 Task: Create a rule when someone is mentioned in a checklist on a card by me .
Action: Mouse moved to (1369, 114)
Screenshot: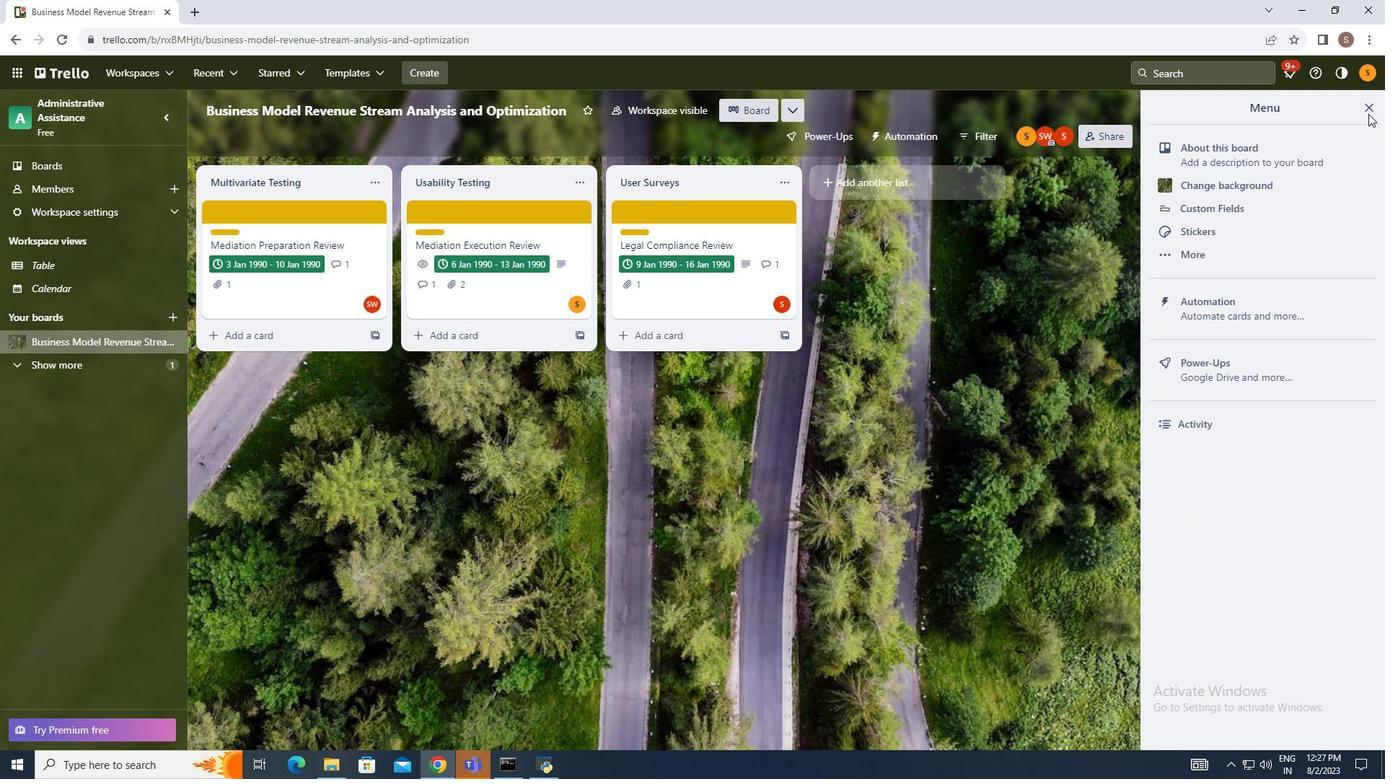 
Action: Mouse pressed left at (1369, 114)
Screenshot: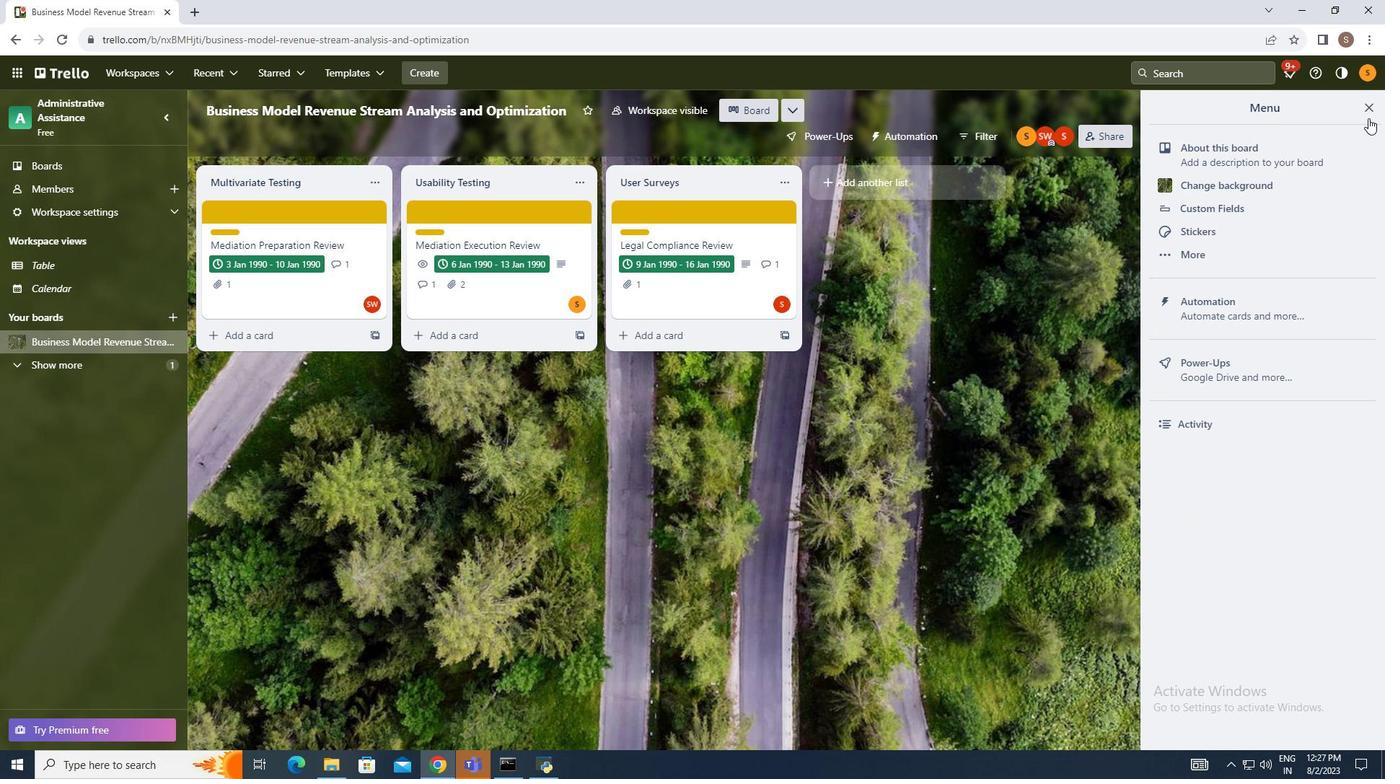 
Action: Mouse moved to (1268, 303)
Screenshot: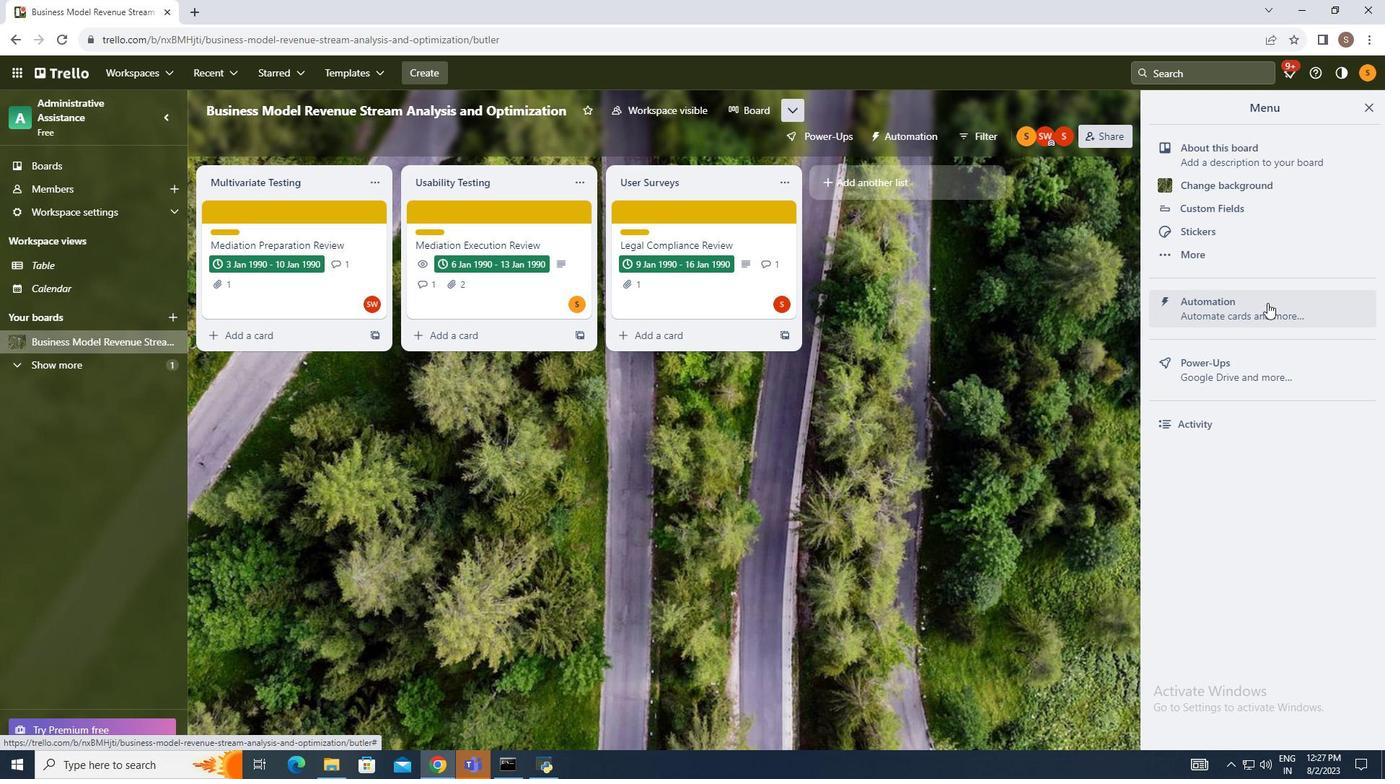 
Action: Mouse pressed left at (1268, 303)
Screenshot: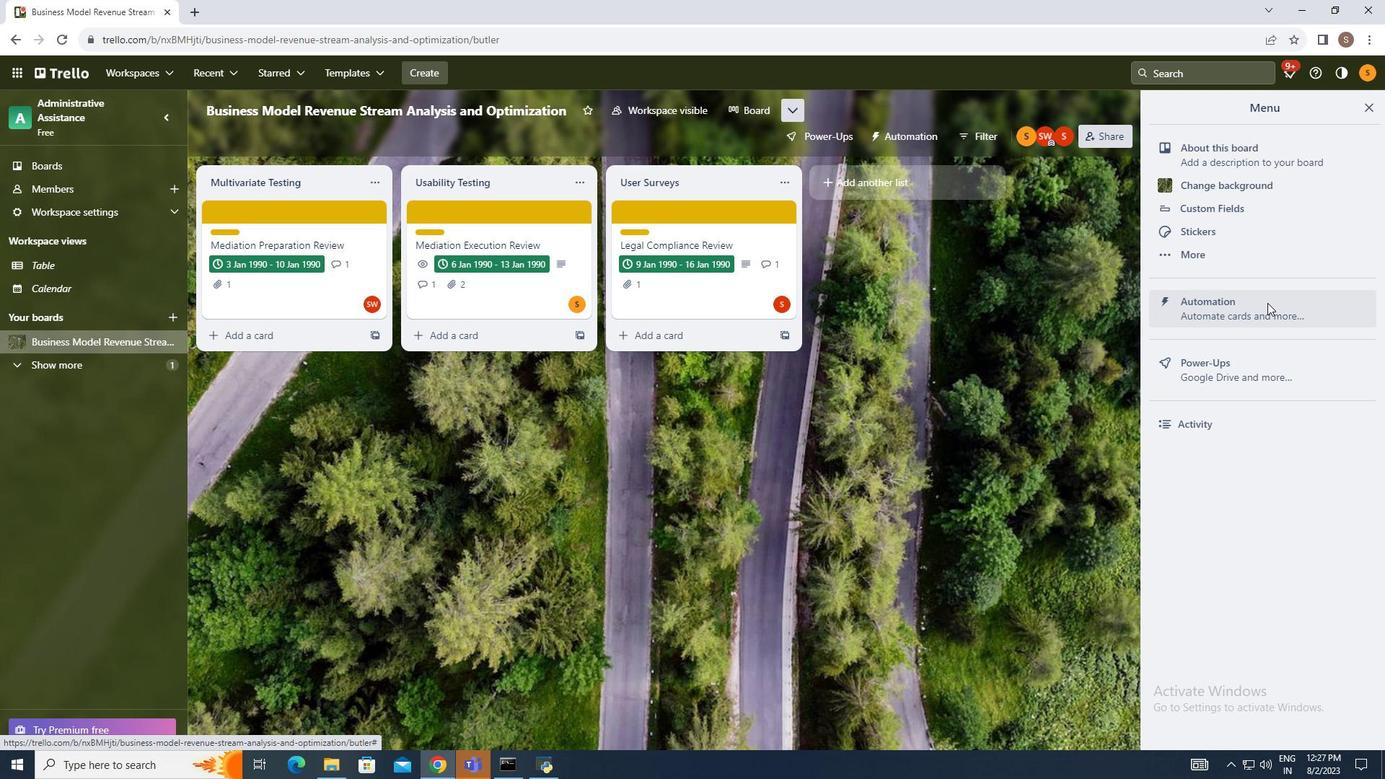
Action: Mouse moved to (273, 258)
Screenshot: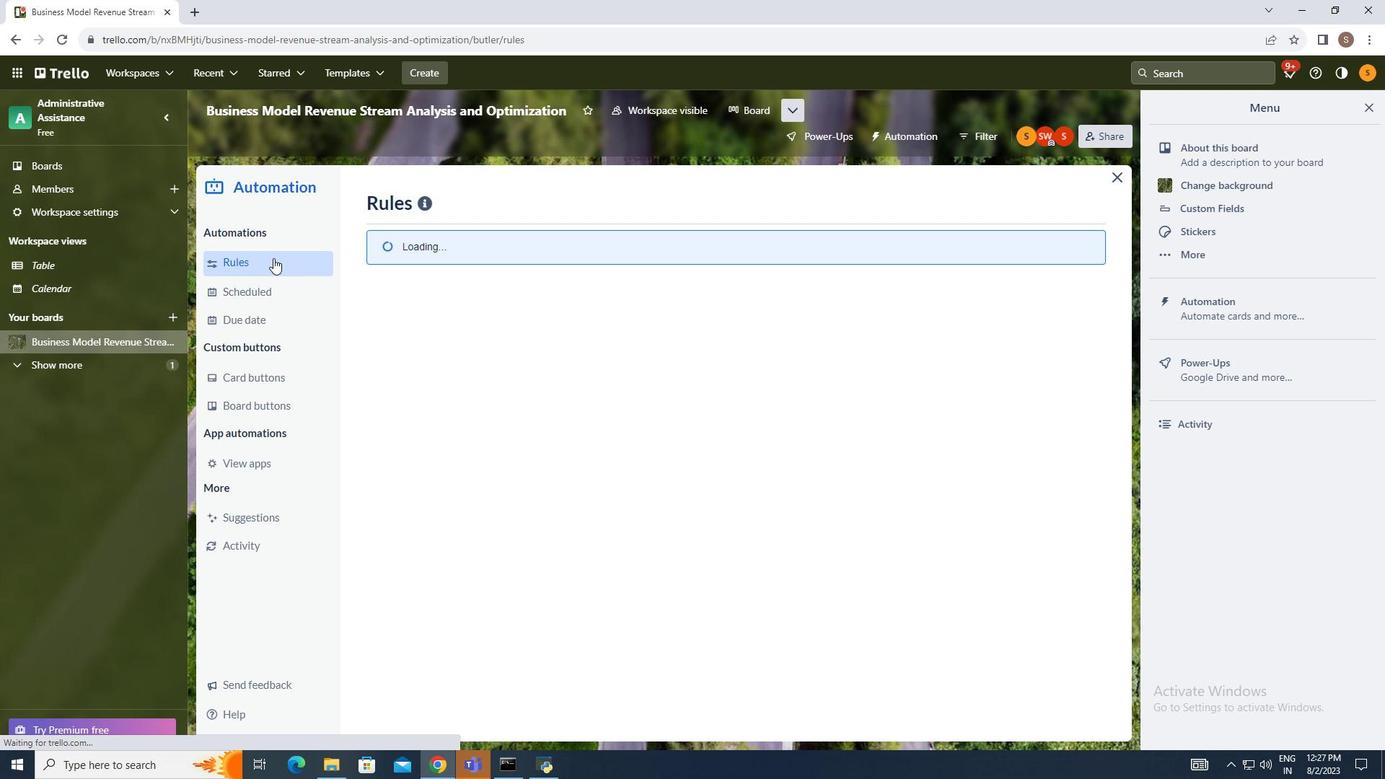 
Action: Mouse pressed left at (273, 258)
Screenshot: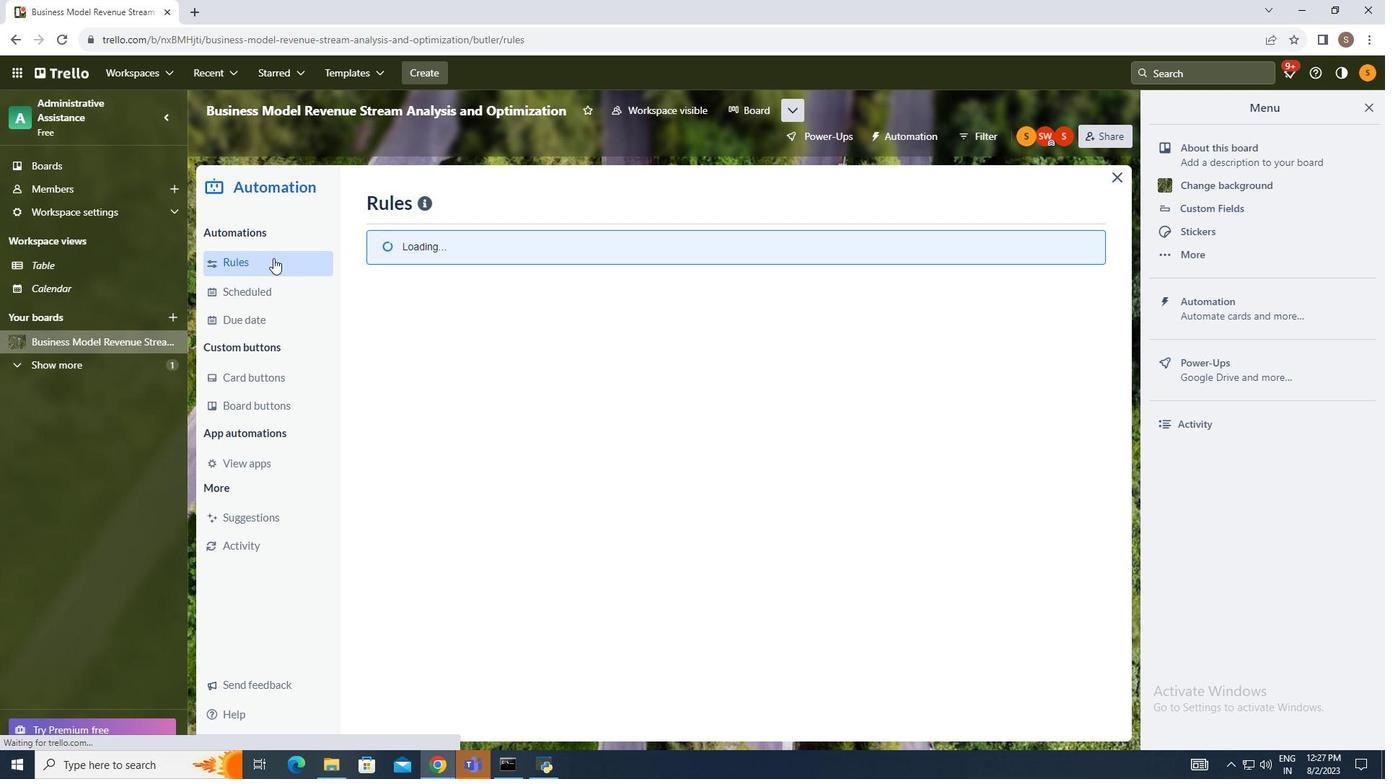 
Action: Mouse moved to (977, 194)
Screenshot: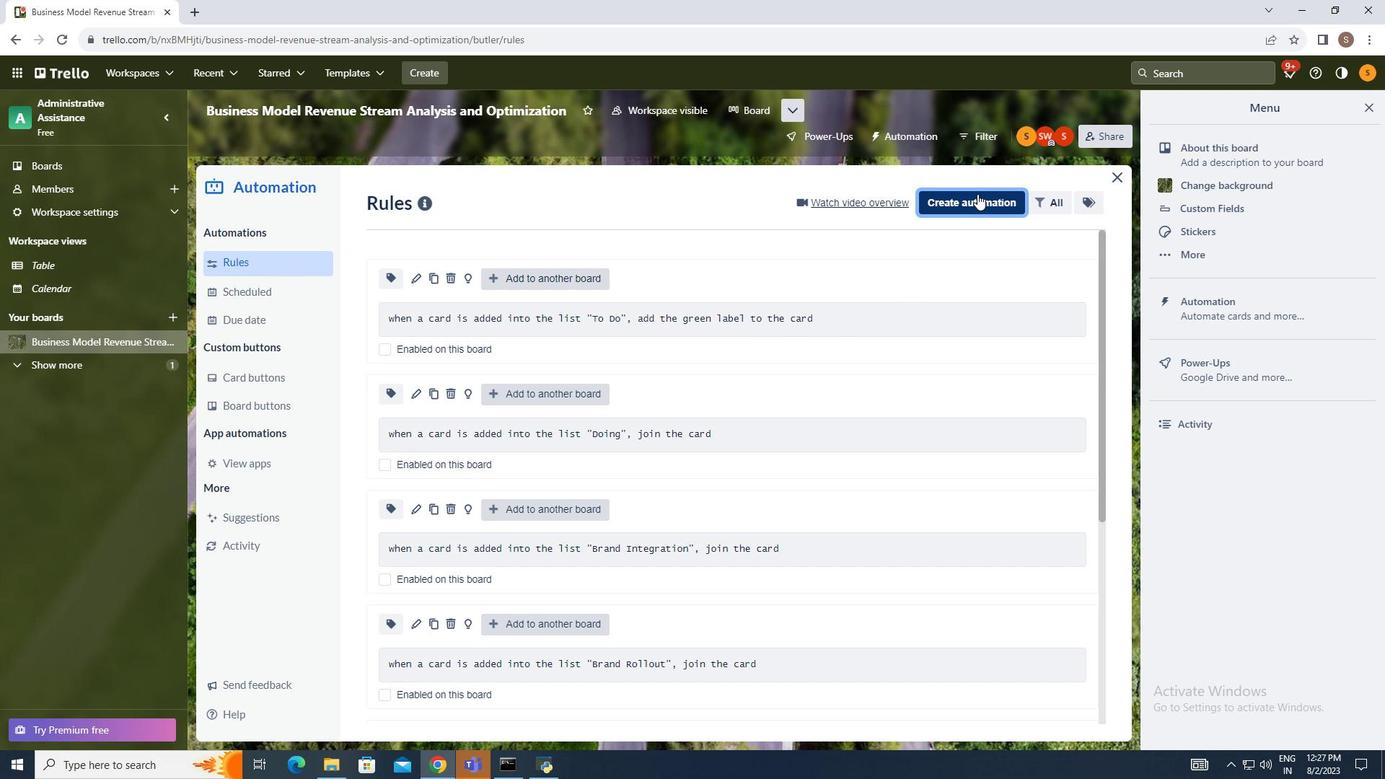 
Action: Mouse pressed left at (977, 194)
Screenshot: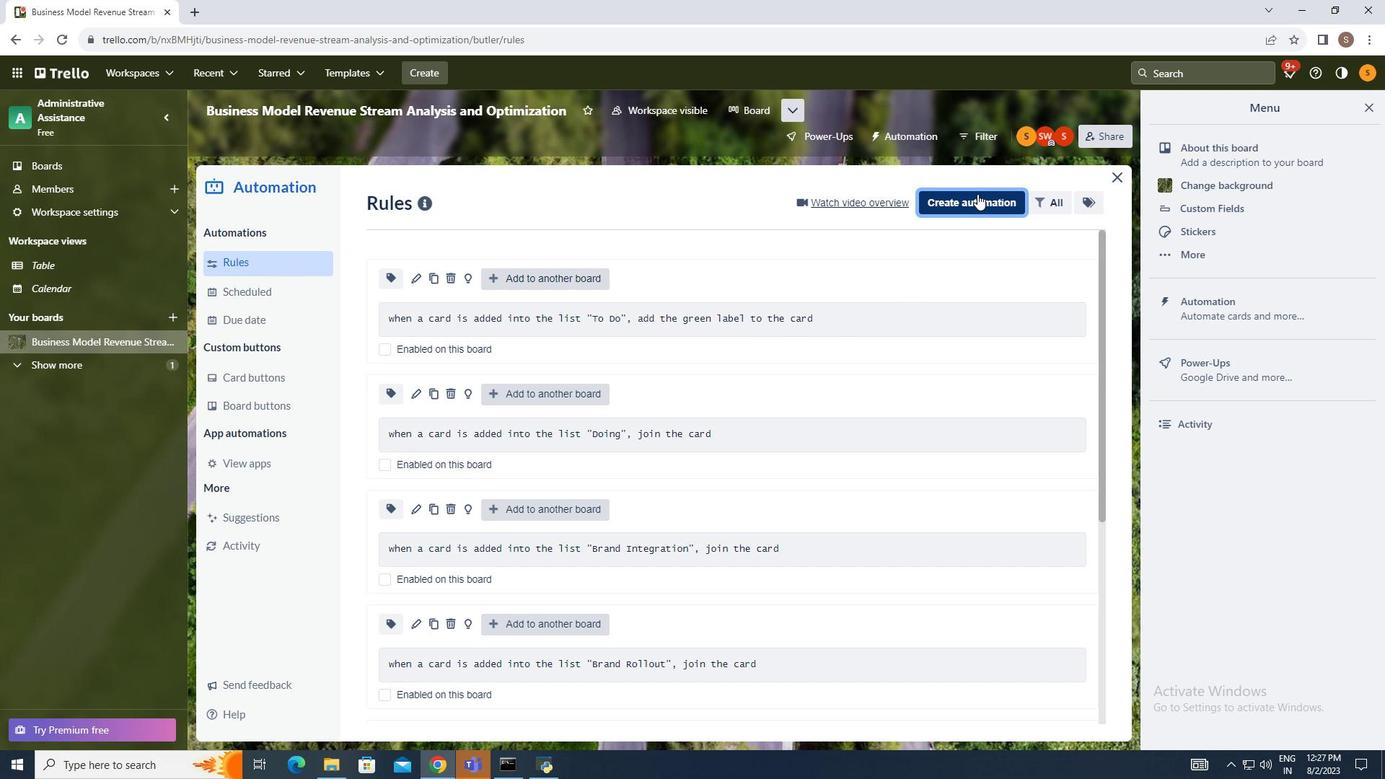 
Action: Mouse moved to (750, 344)
Screenshot: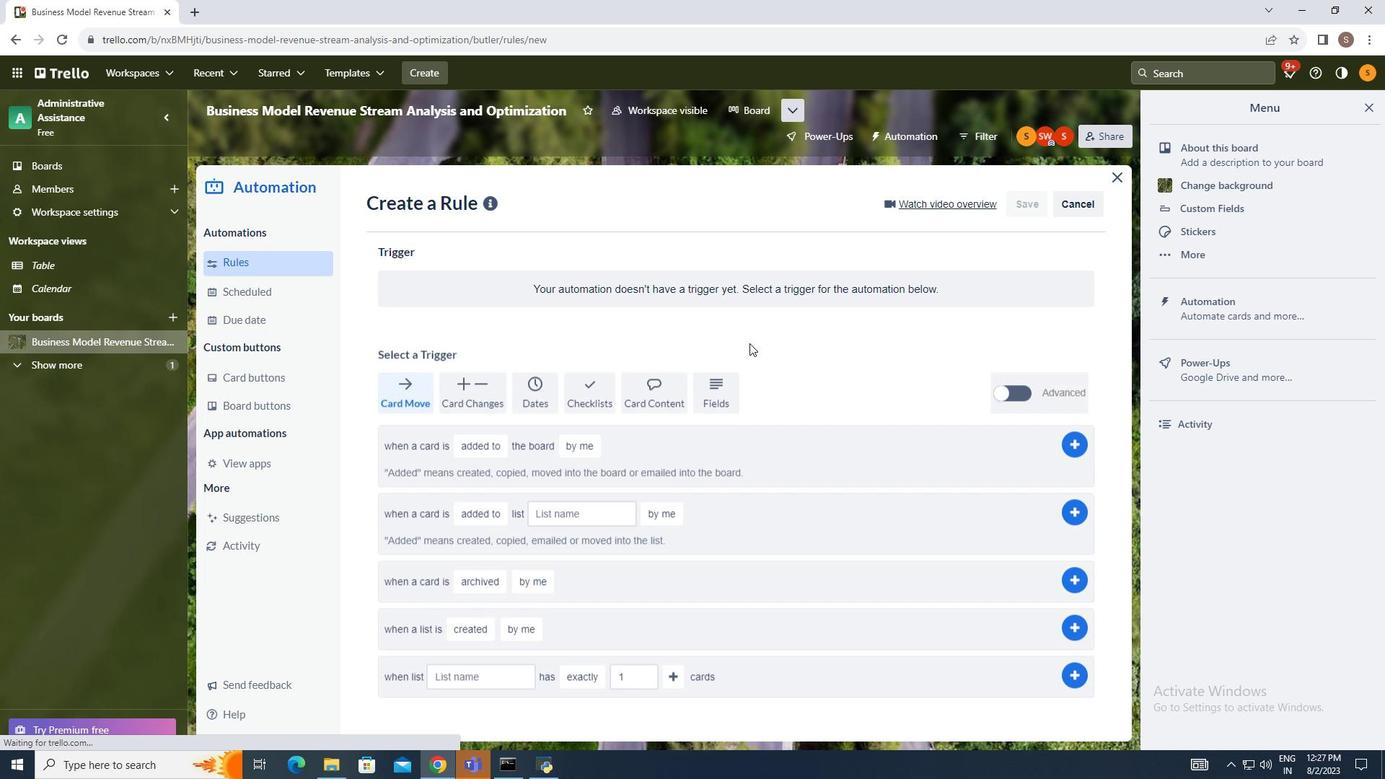 
Action: Mouse pressed left at (750, 344)
Screenshot: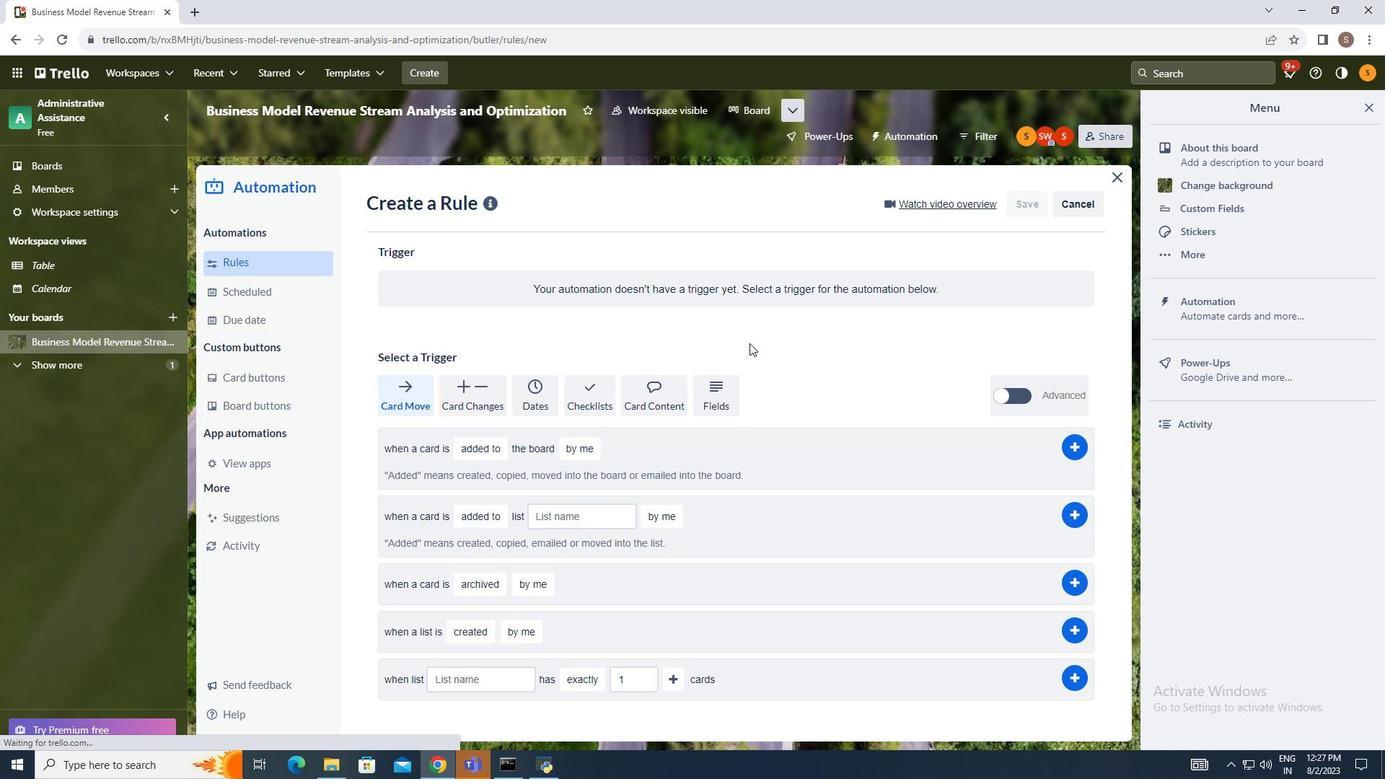 
Action: Mouse moved to (659, 399)
Screenshot: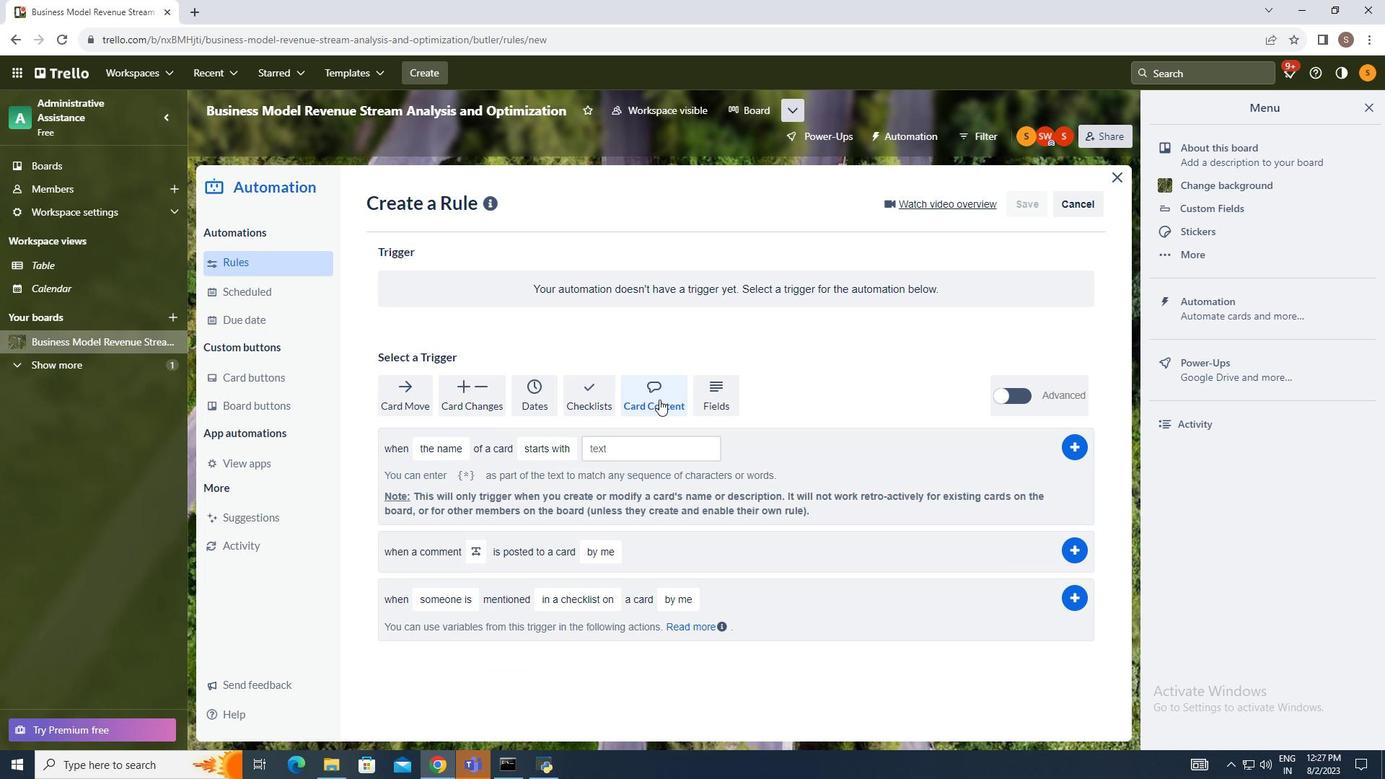 
Action: Mouse pressed left at (659, 399)
Screenshot: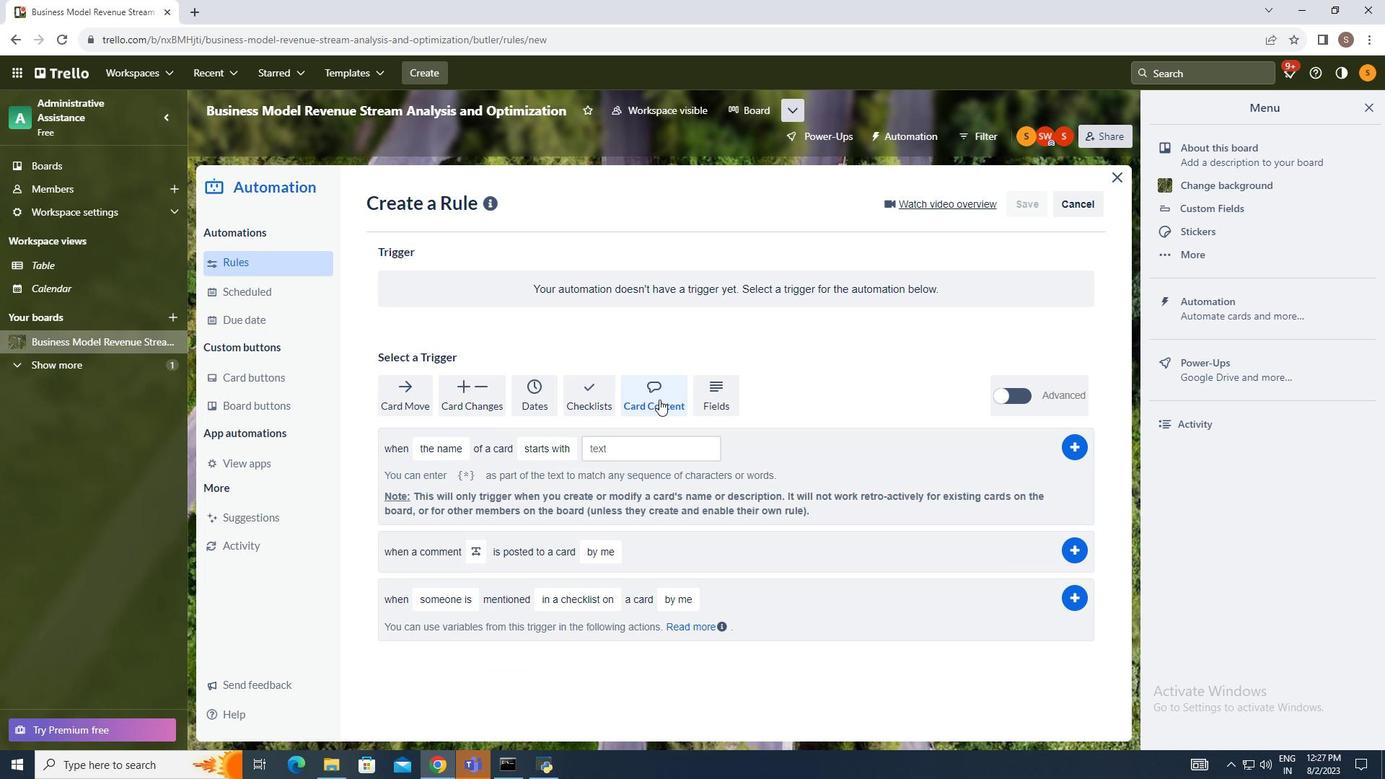
Action: Mouse moved to (451, 600)
Screenshot: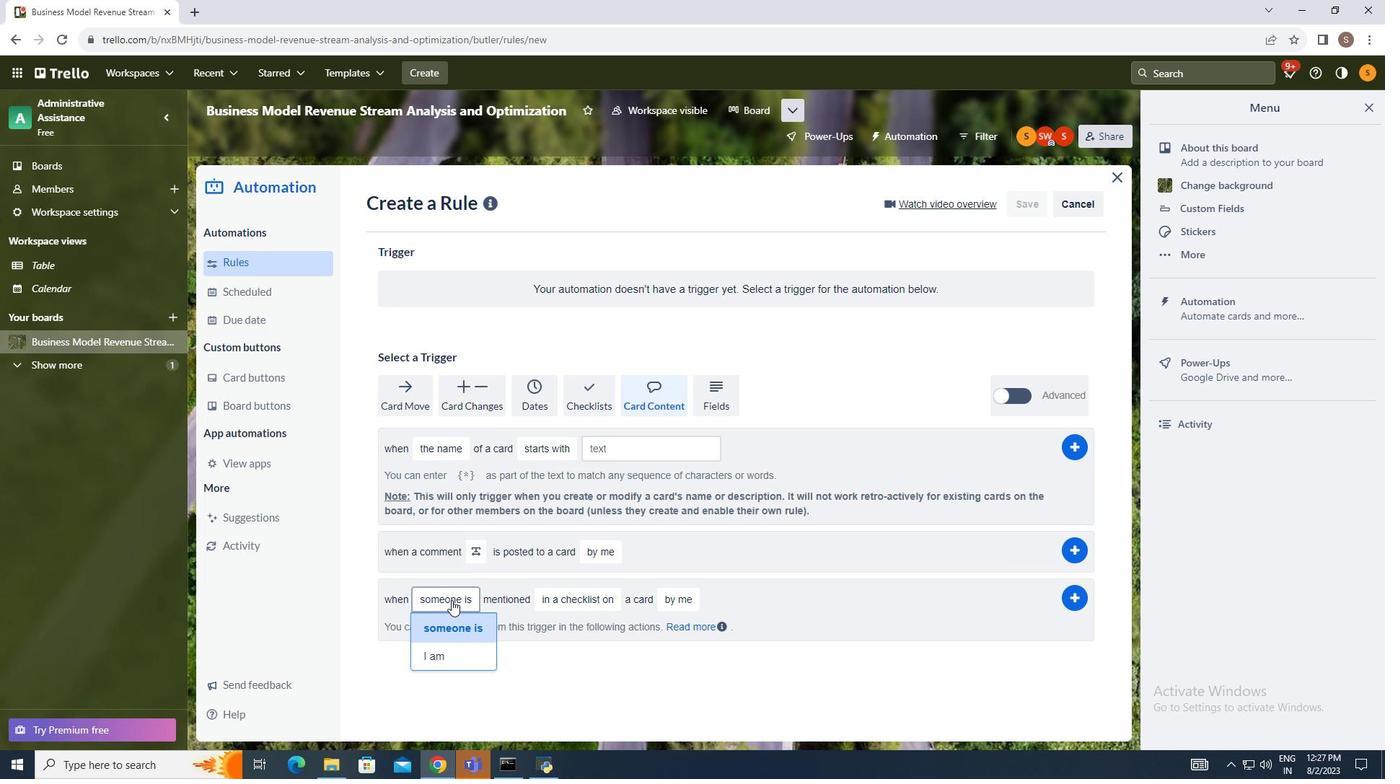 
Action: Mouse pressed left at (451, 600)
Screenshot: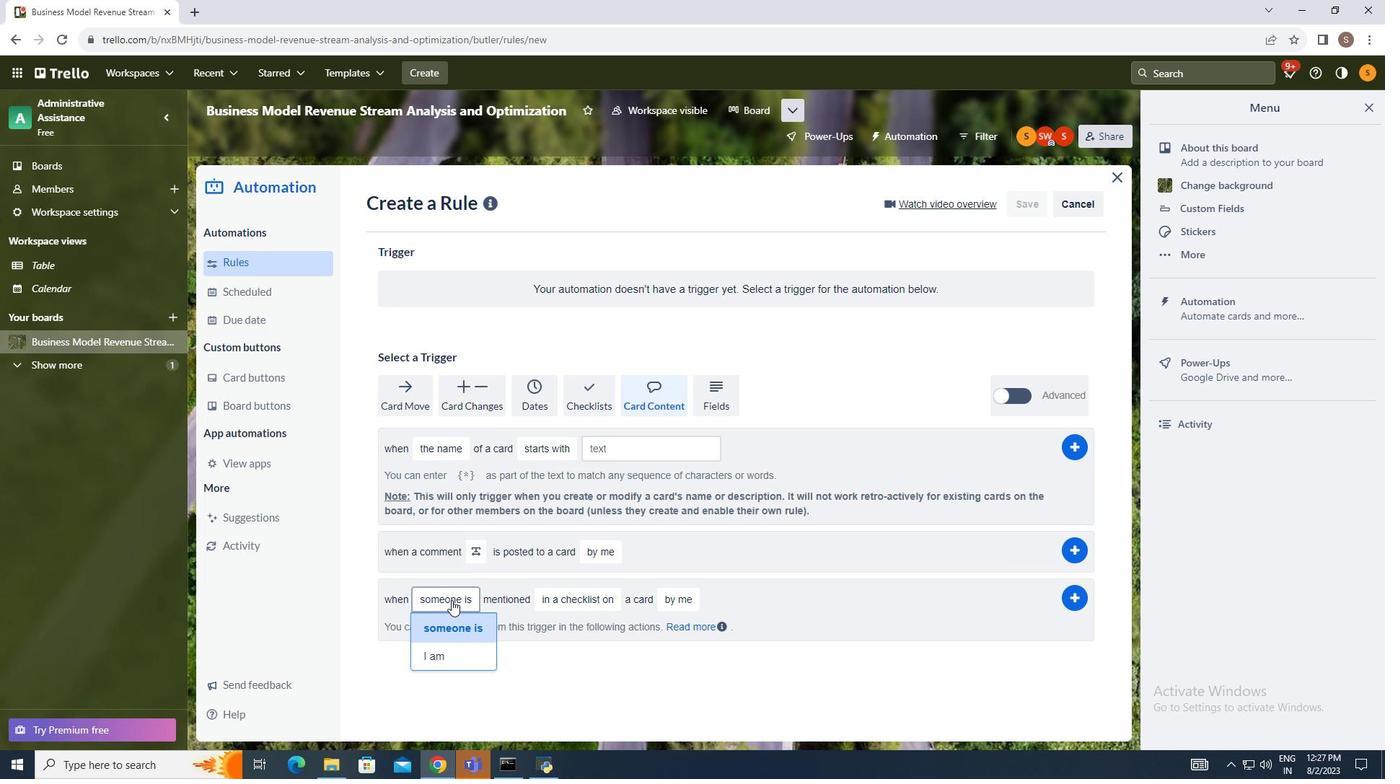 
Action: Mouse moved to (453, 625)
Screenshot: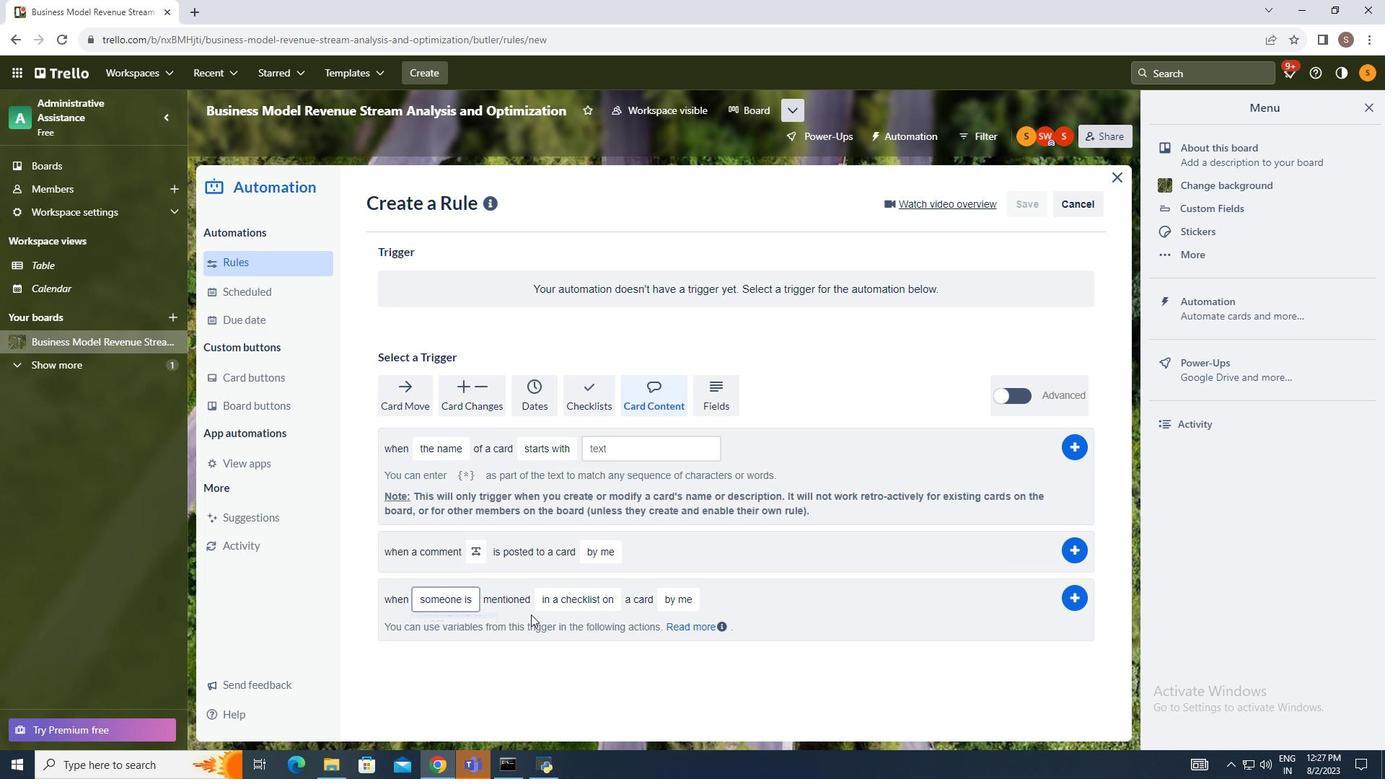 
Action: Mouse pressed left at (453, 625)
Screenshot: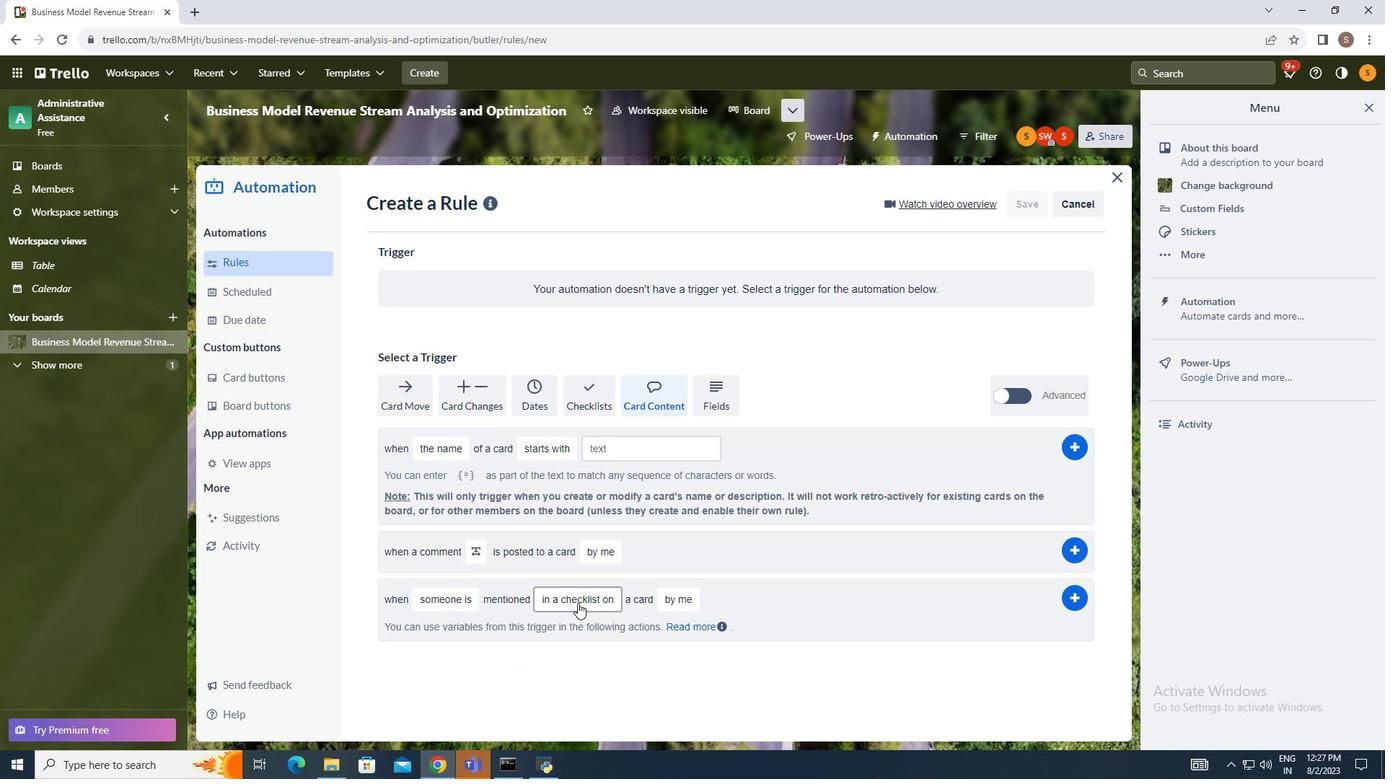 
Action: Mouse moved to (579, 598)
Screenshot: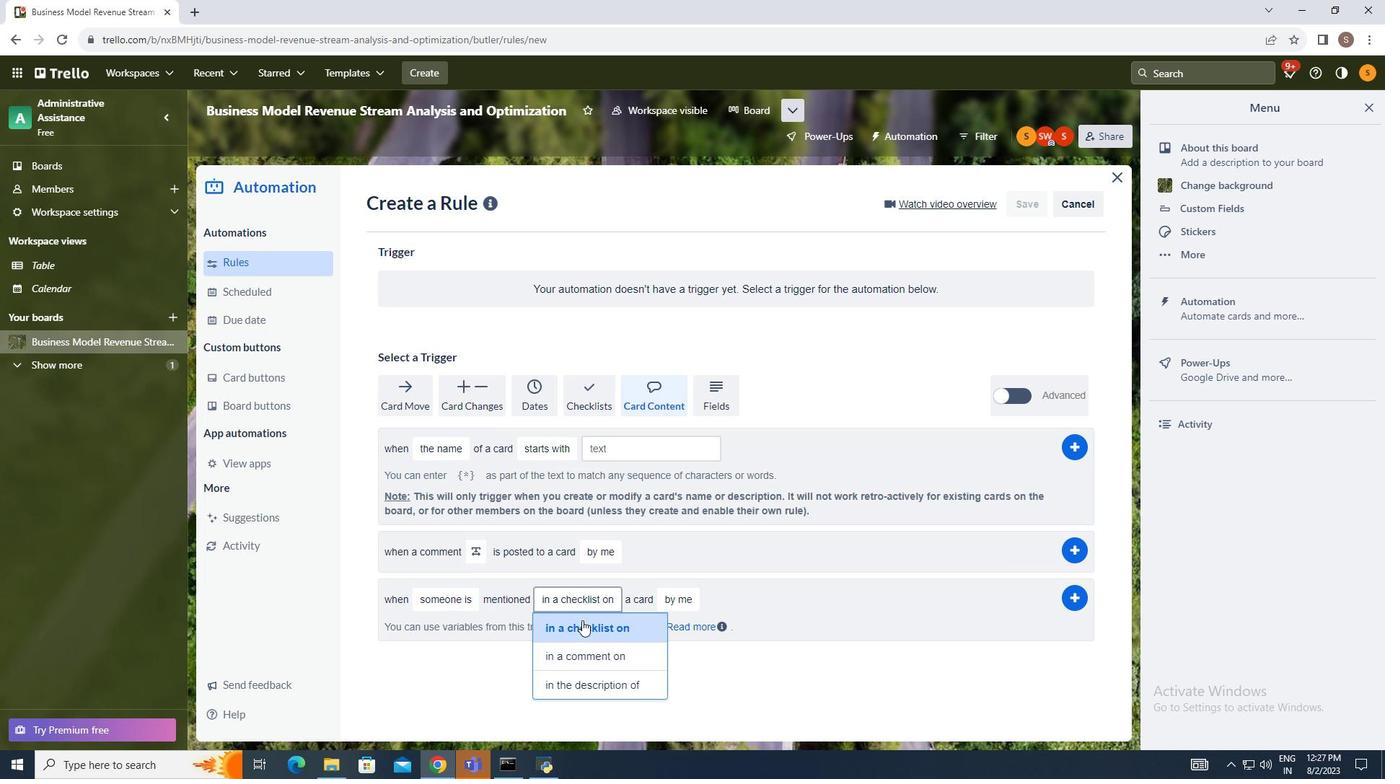 
Action: Mouse pressed left at (579, 598)
Screenshot: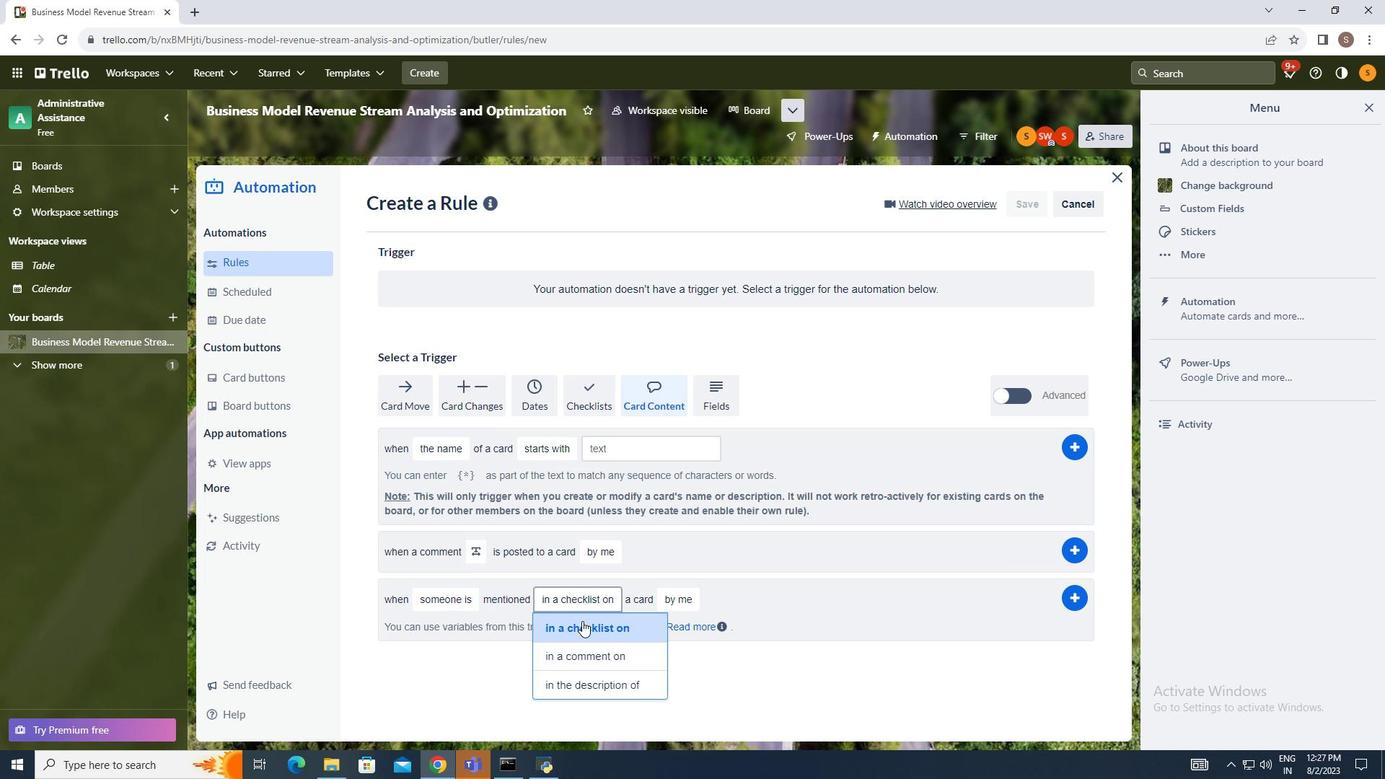 
Action: Mouse moved to (583, 625)
Screenshot: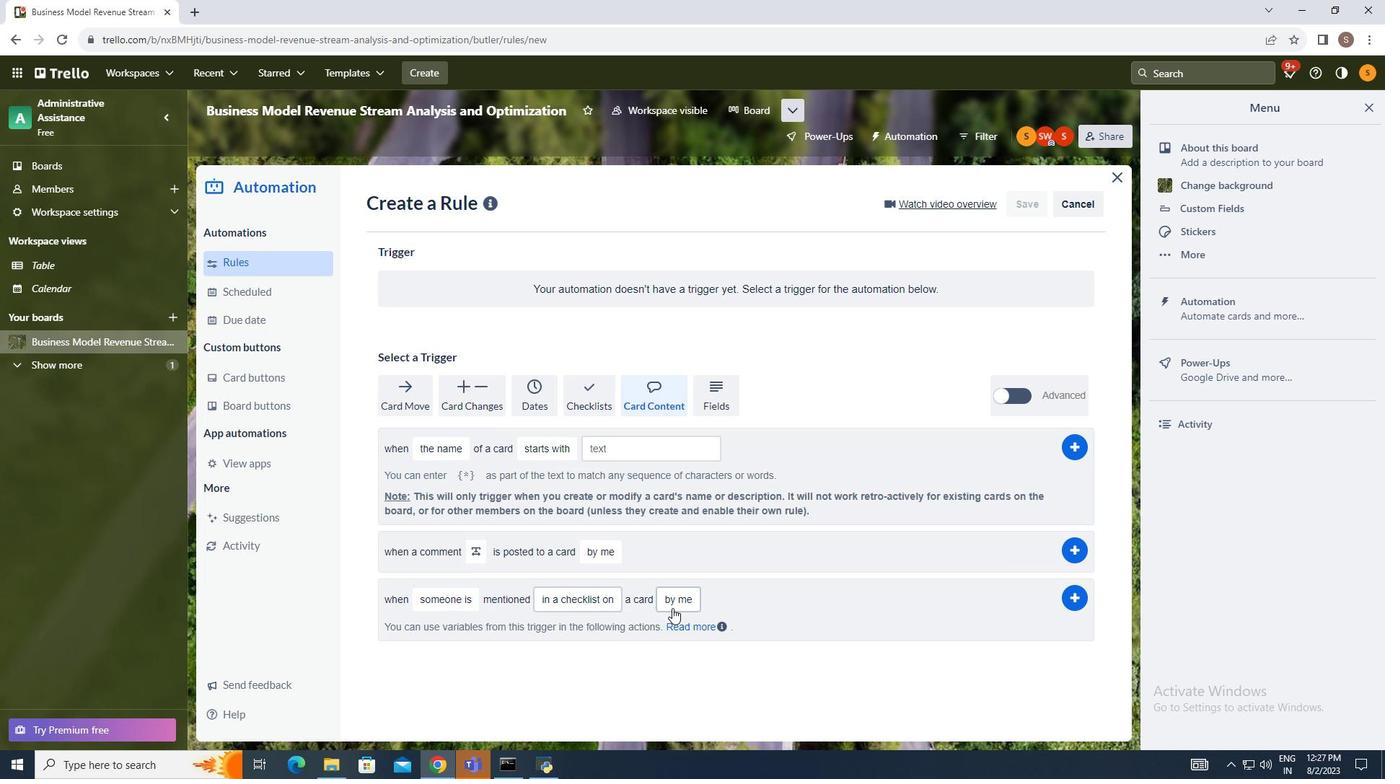 
Action: Mouse pressed left at (583, 625)
Screenshot: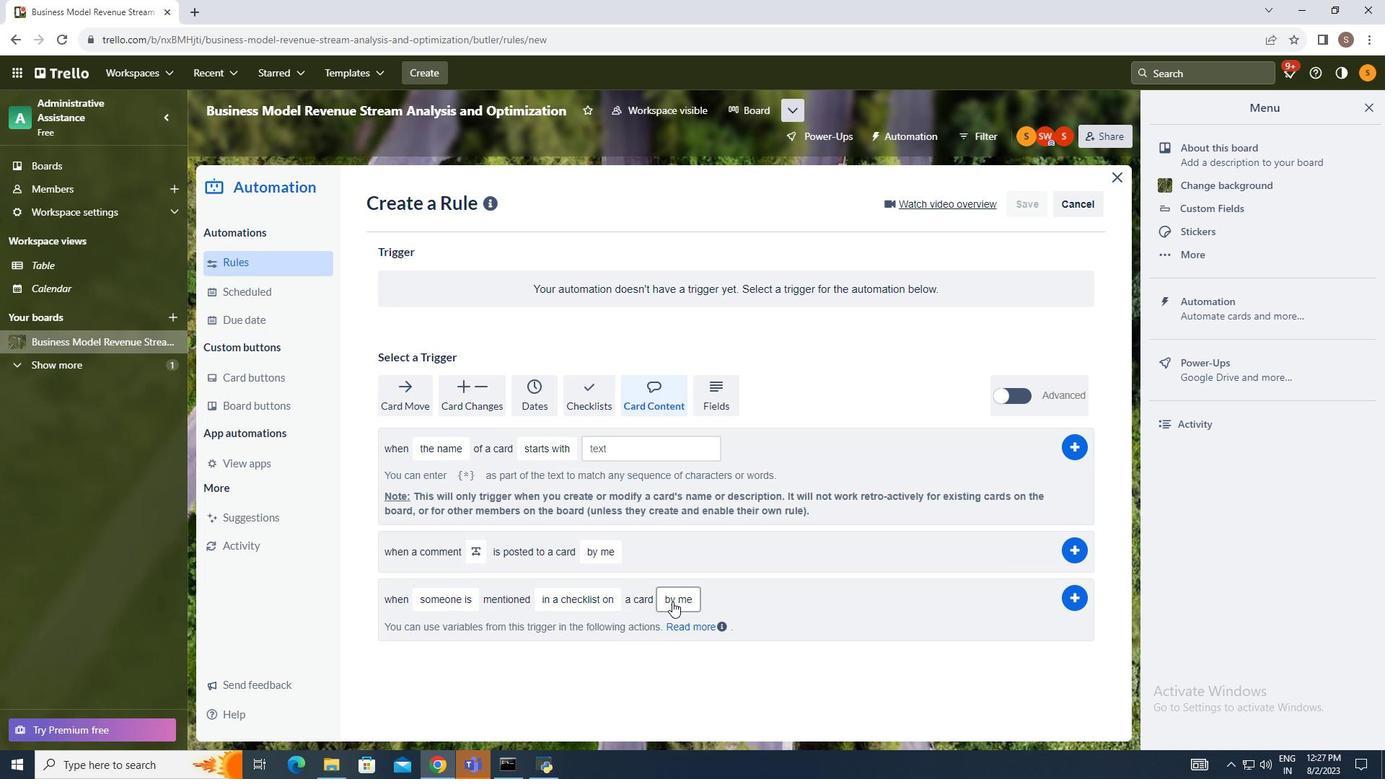
Action: Mouse moved to (672, 601)
Screenshot: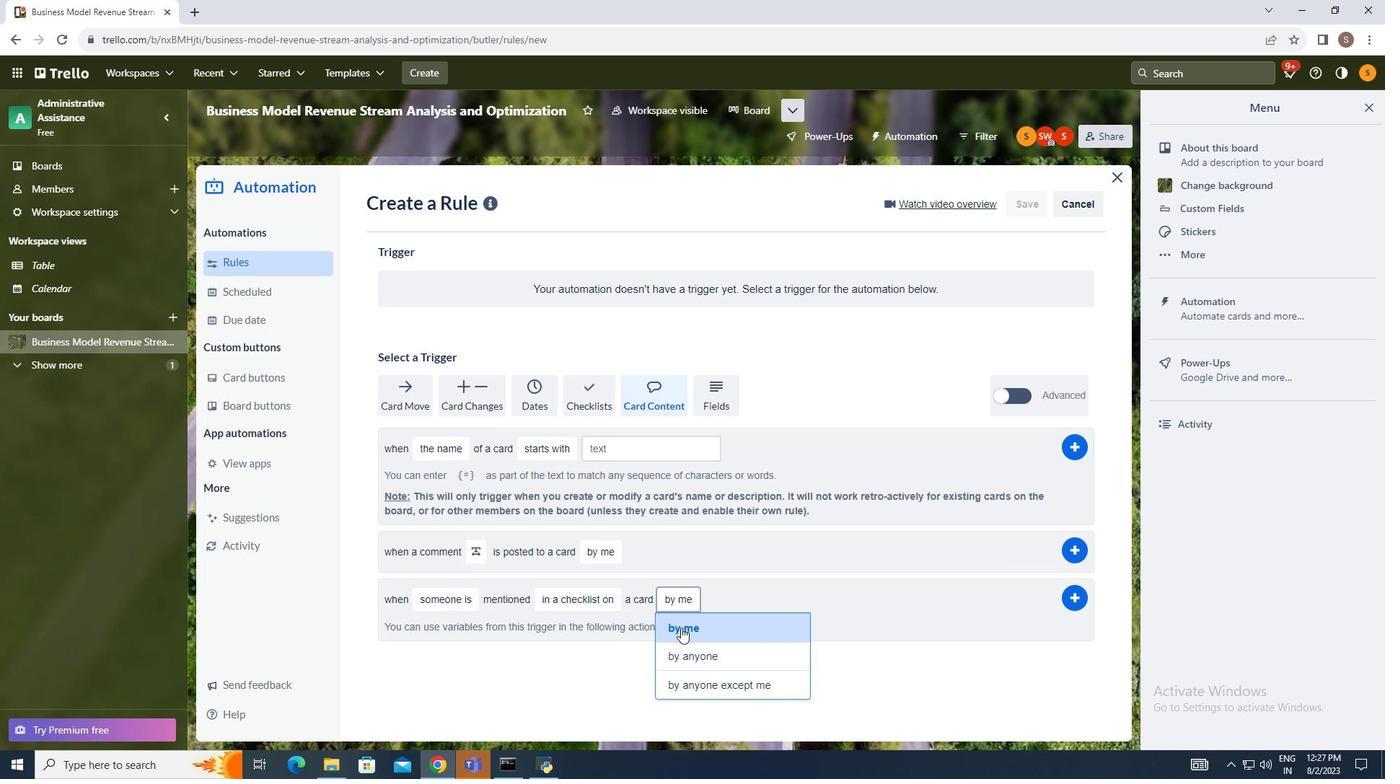 
Action: Mouse pressed left at (672, 601)
Screenshot: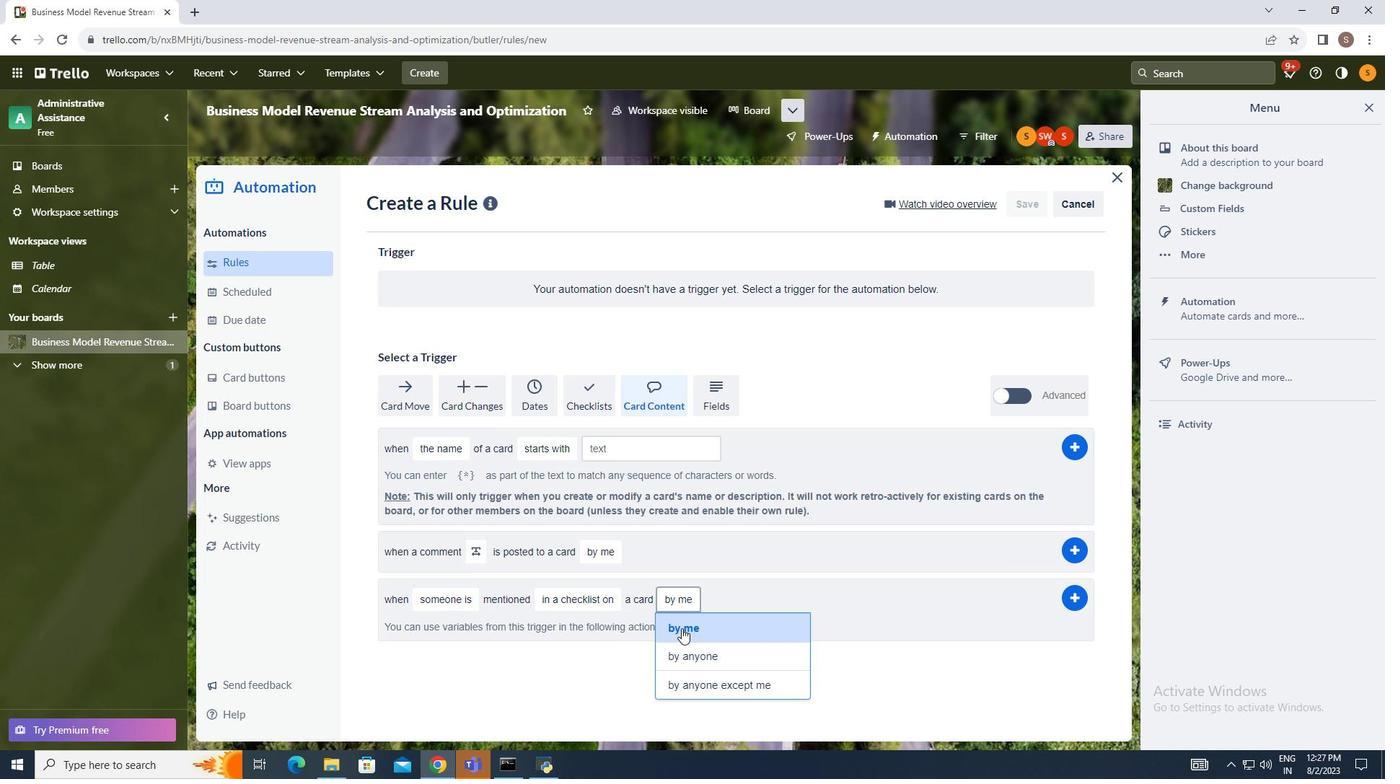
Action: Mouse moved to (687, 626)
Screenshot: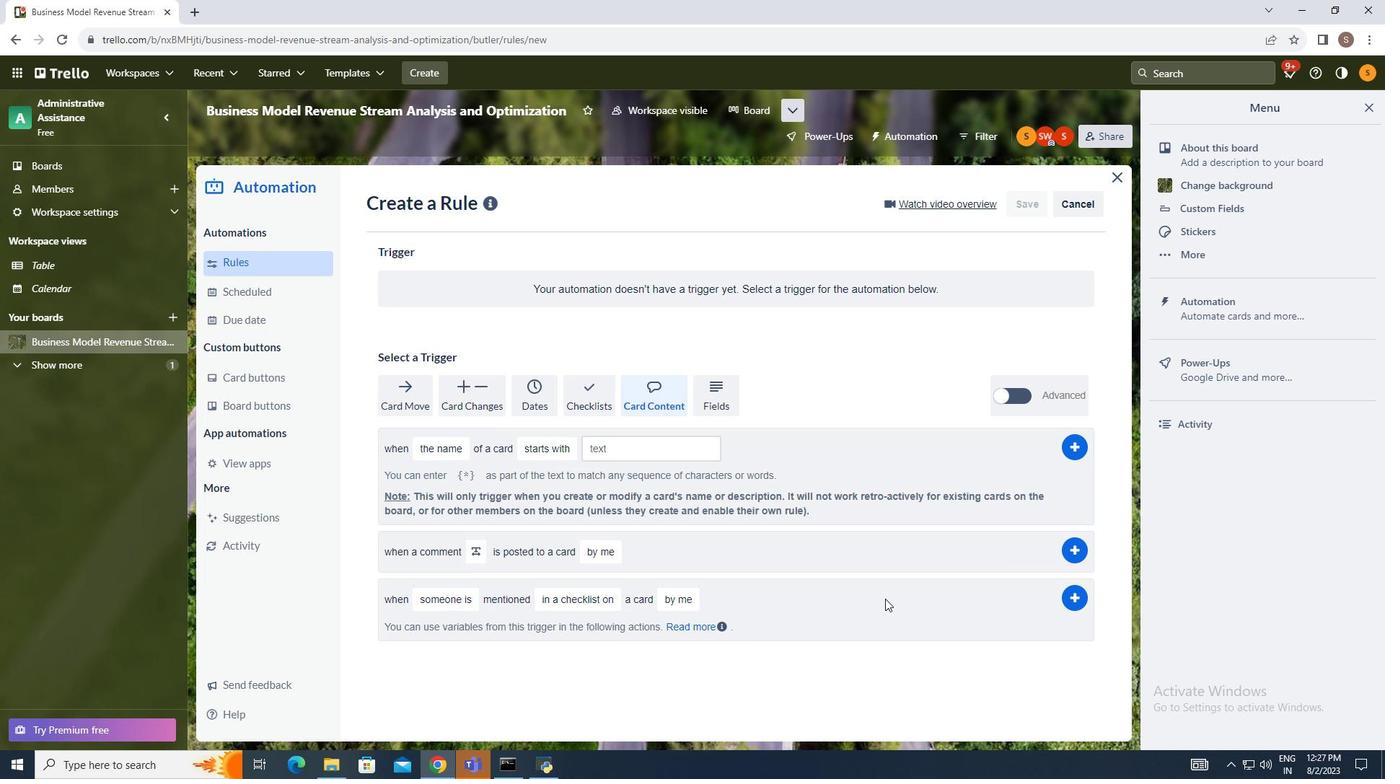 
Action: Mouse pressed left at (687, 626)
Screenshot: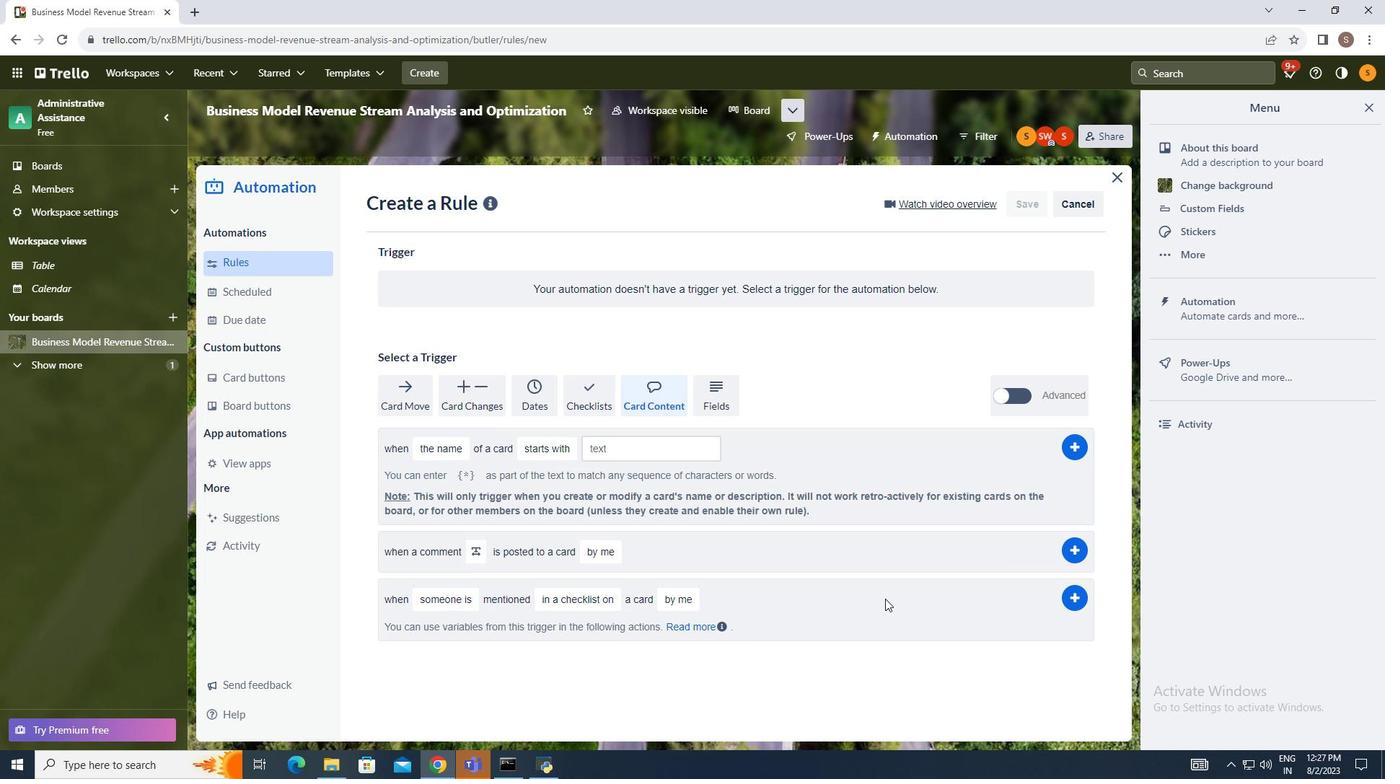 
Action: Mouse moved to (1076, 596)
Screenshot: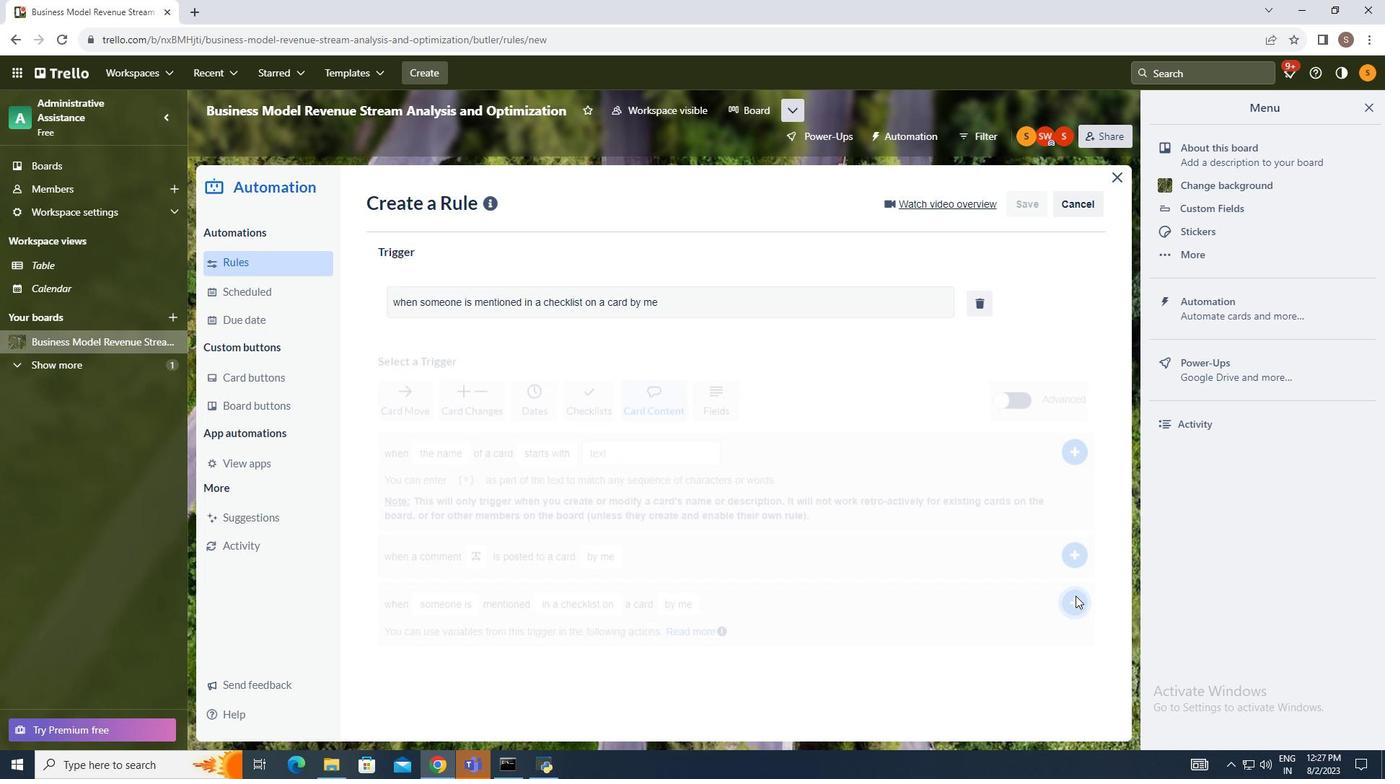 
Action: Mouse pressed left at (1076, 596)
Screenshot: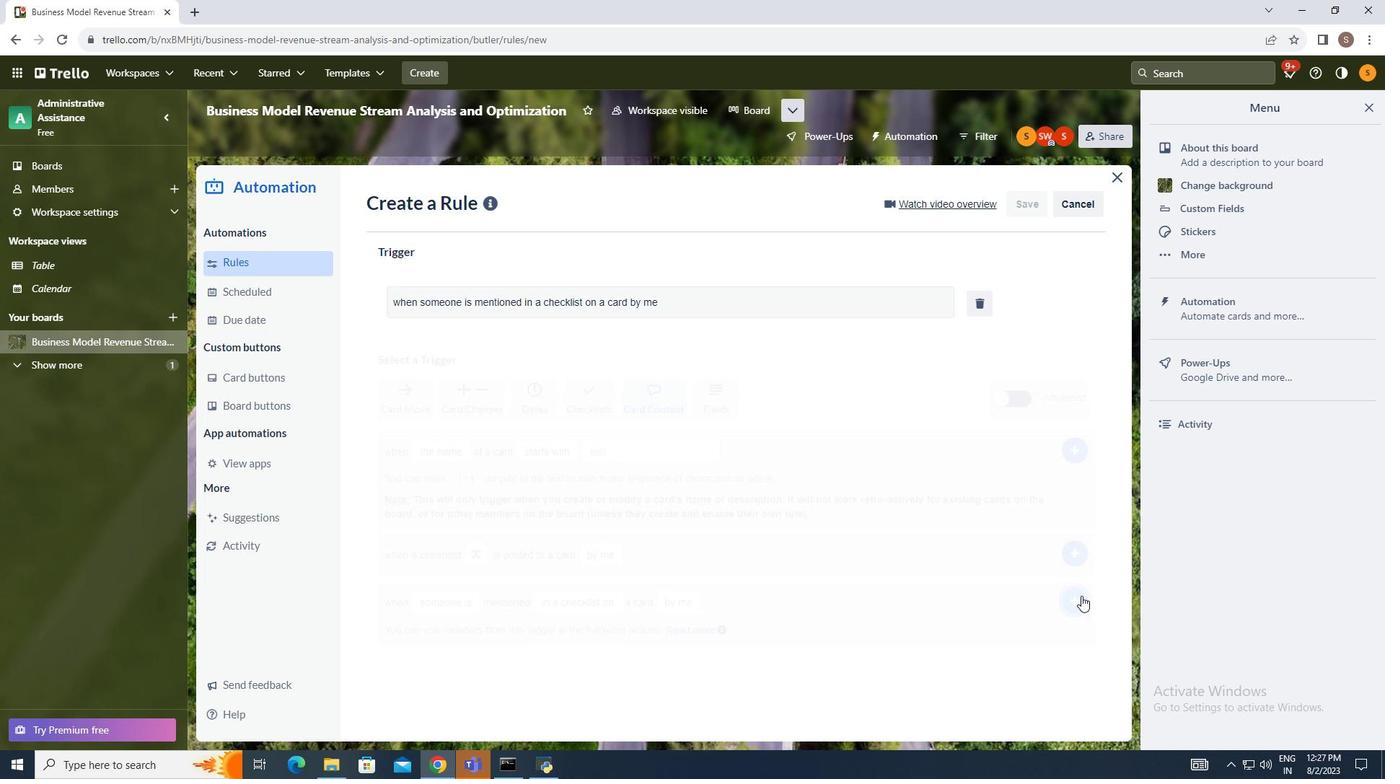 
Action: Mouse moved to (1167, 575)
Screenshot: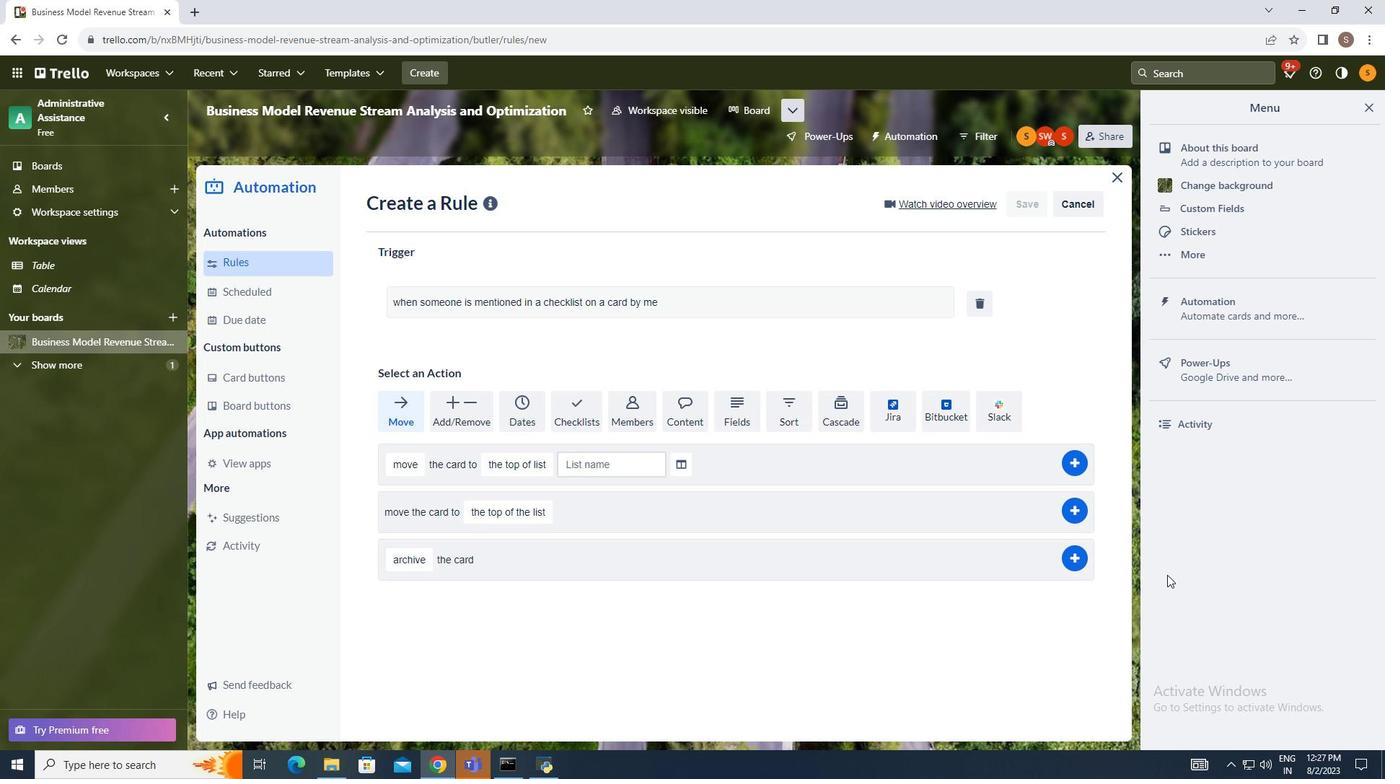 
